 Task: Use the formula "CHIDIST" in spreadsheet "Project protfolio".
Action: Mouse moved to (111, 76)
Screenshot: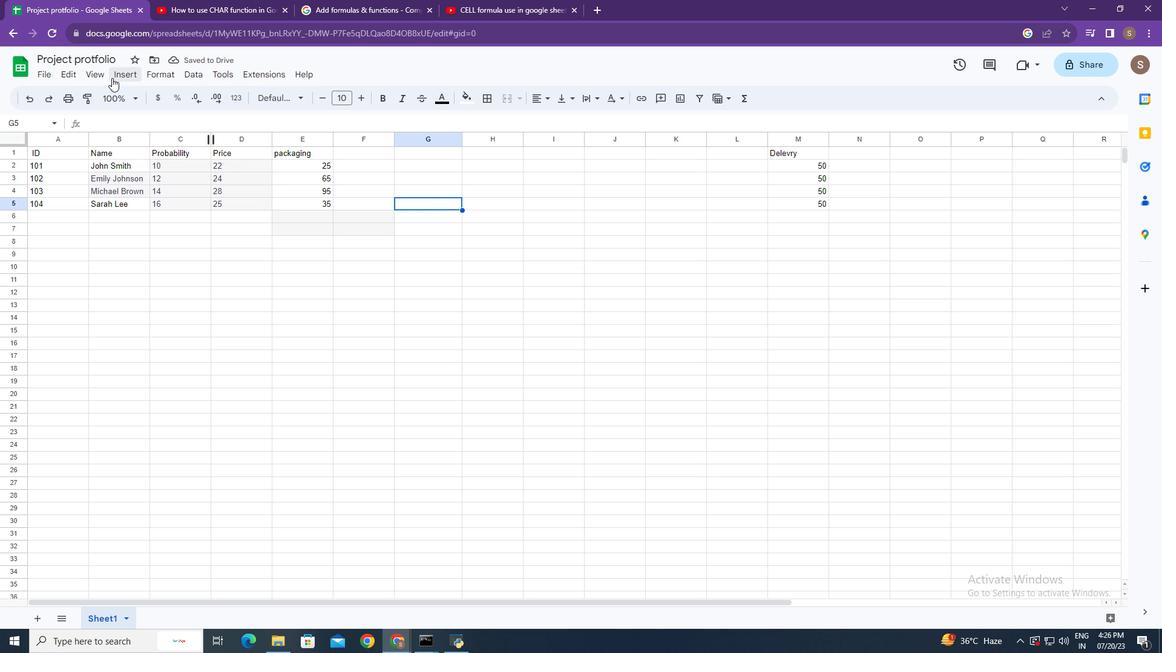 
Action: Mouse pressed left at (111, 76)
Screenshot: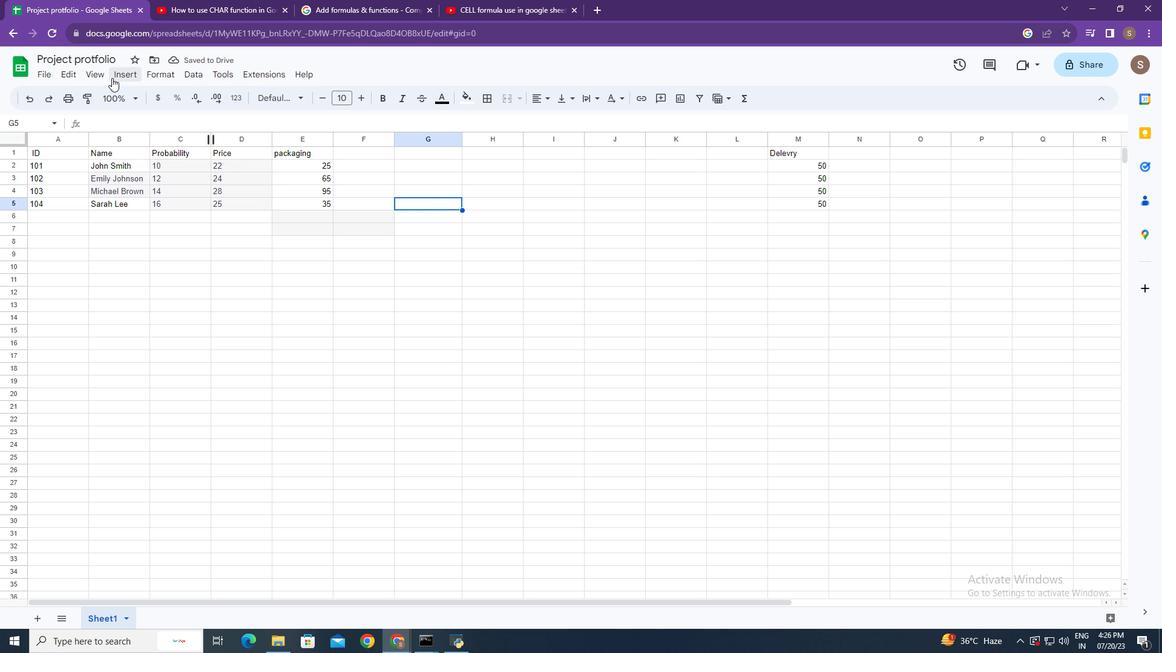 
Action: Mouse moved to (175, 285)
Screenshot: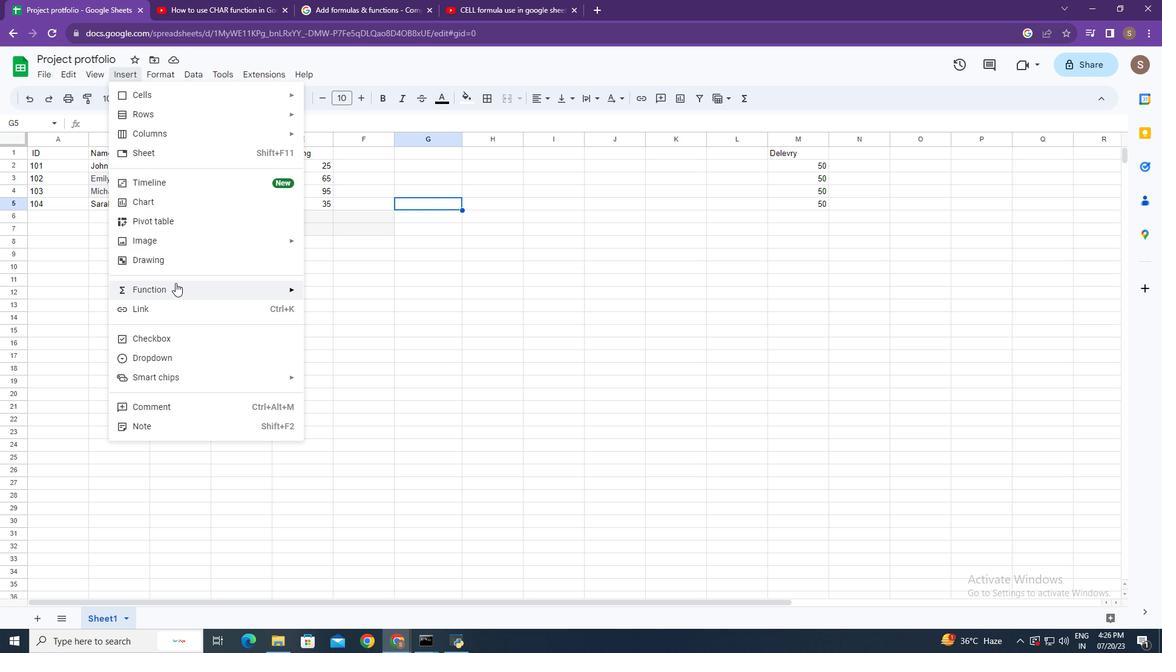 
Action: Mouse pressed left at (175, 285)
Screenshot: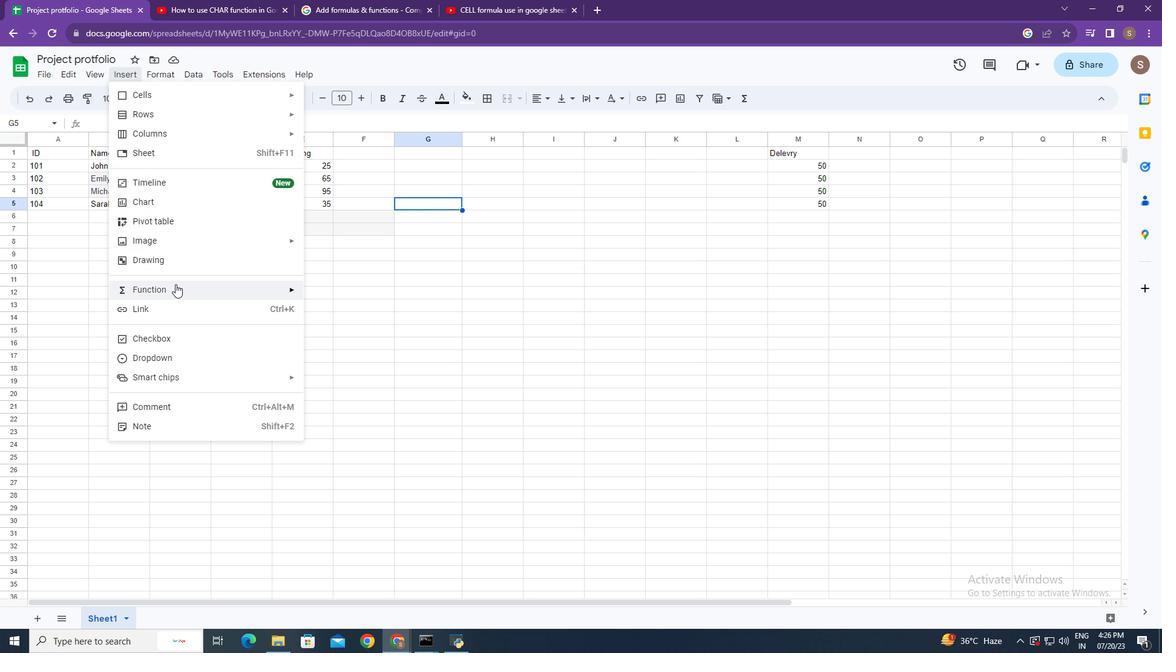 
Action: Mouse moved to (335, 274)
Screenshot: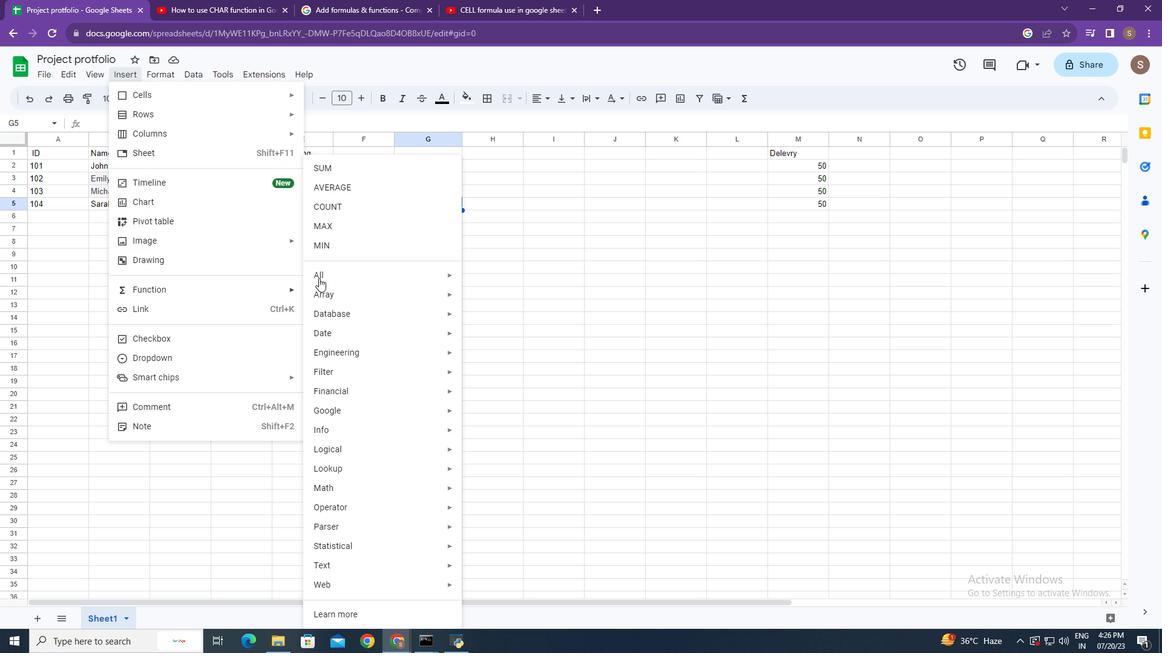 
Action: Mouse pressed left at (335, 274)
Screenshot: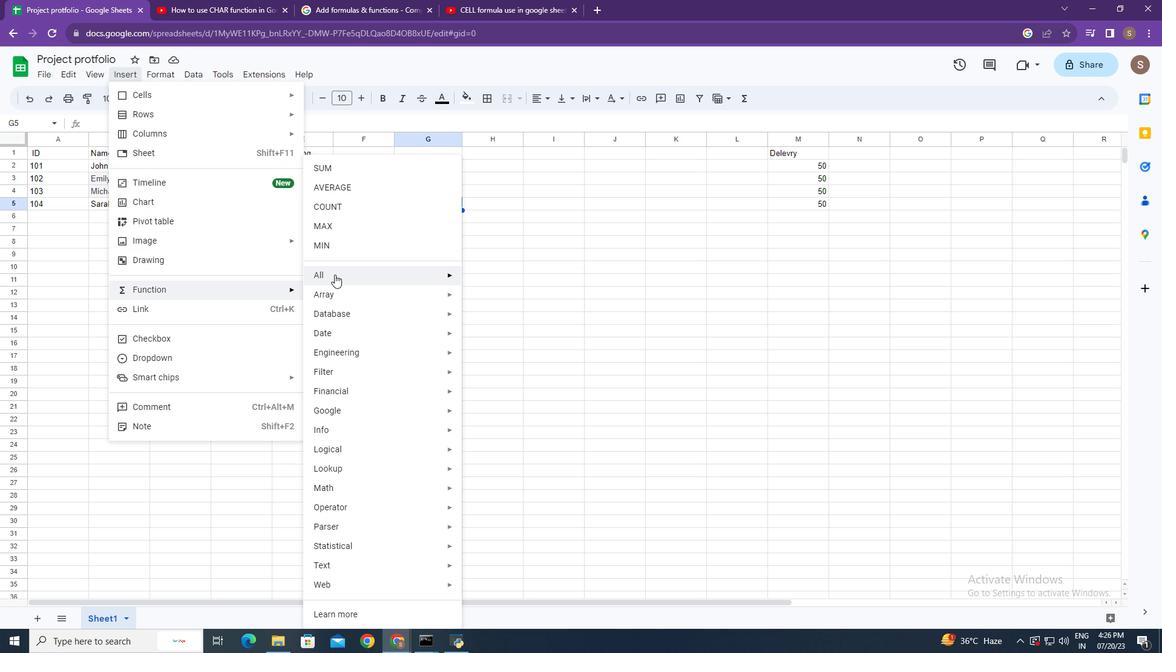 
Action: Mouse moved to (531, 351)
Screenshot: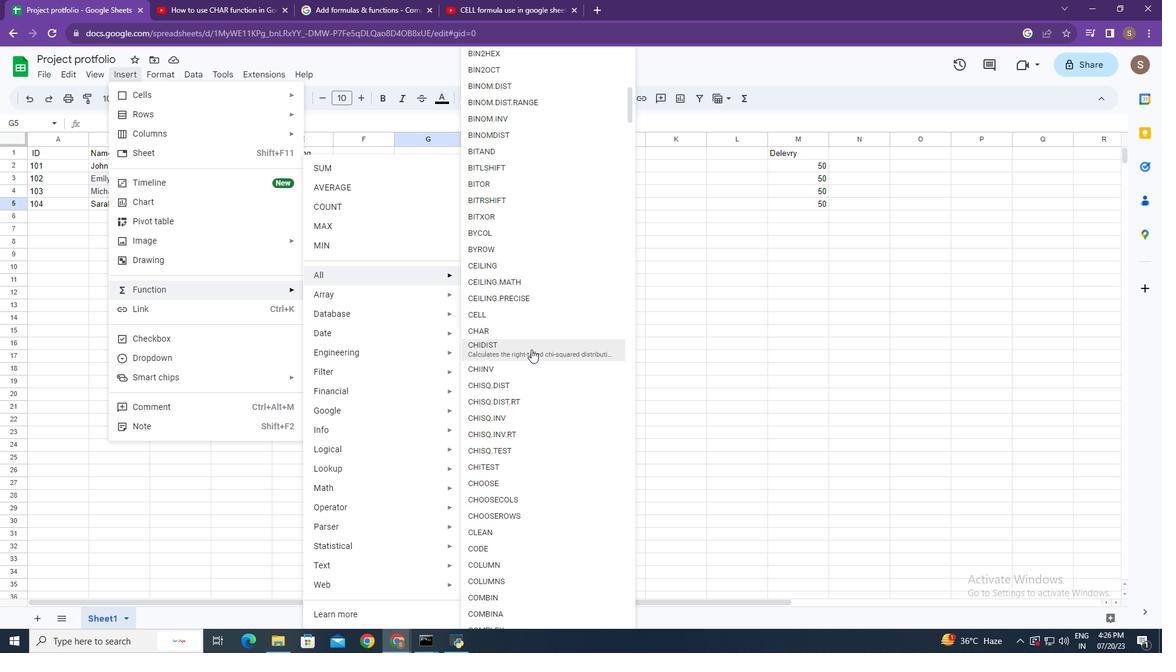 
Action: Mouse pressed left at (531, 351)
Screenshot: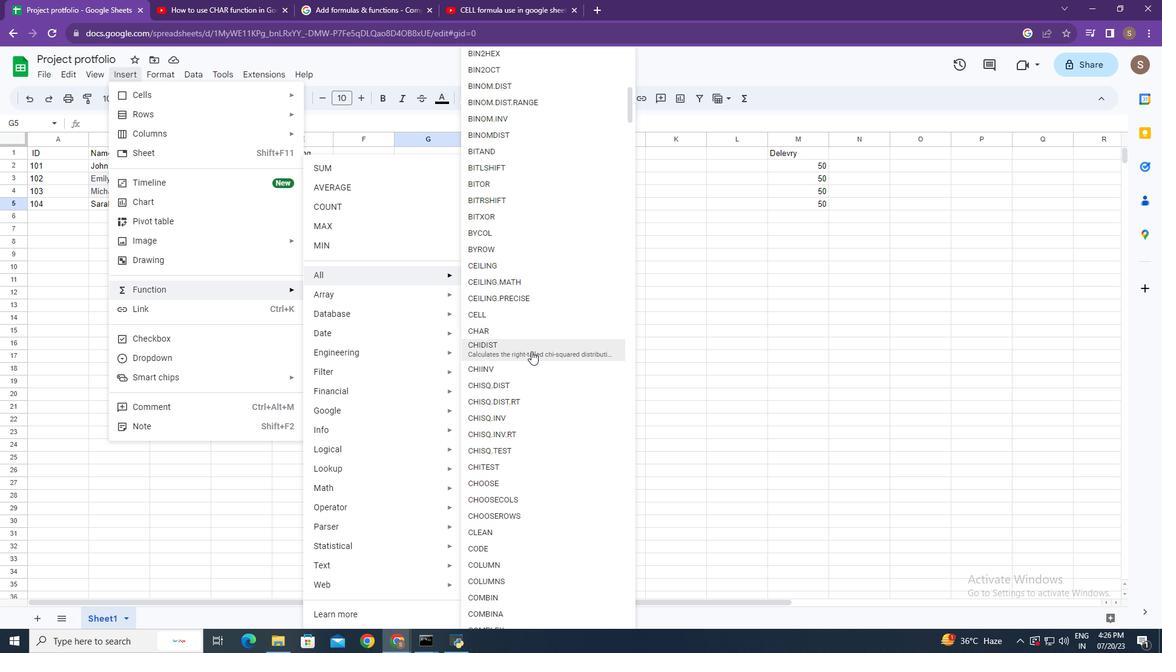 
Action: Mouse moved to (170, 203)
Screenshot: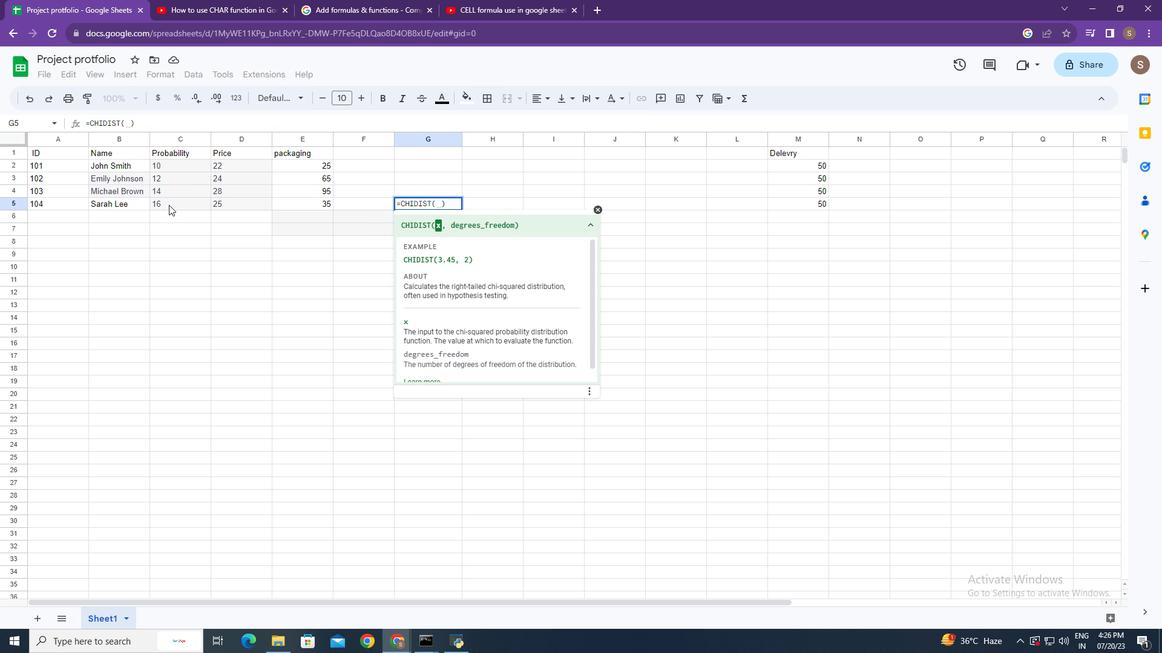 
Action: Mouse pressed left at (170, 203)
Screenshot: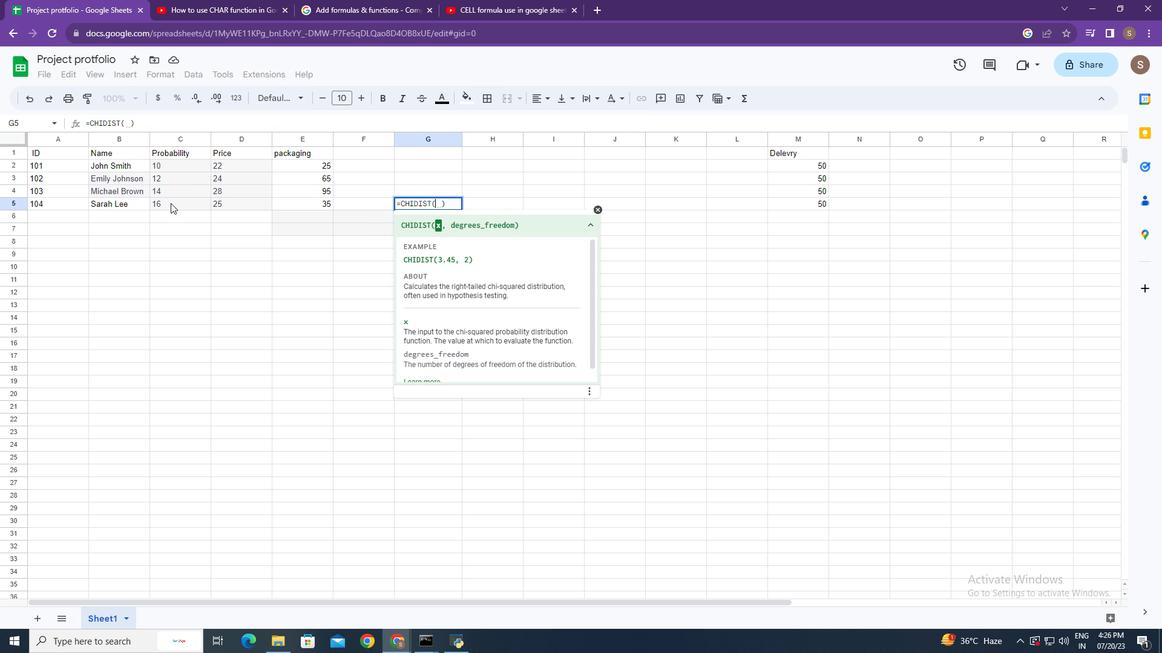 
Action: Mouse moved to (255, 205)
Screenshot: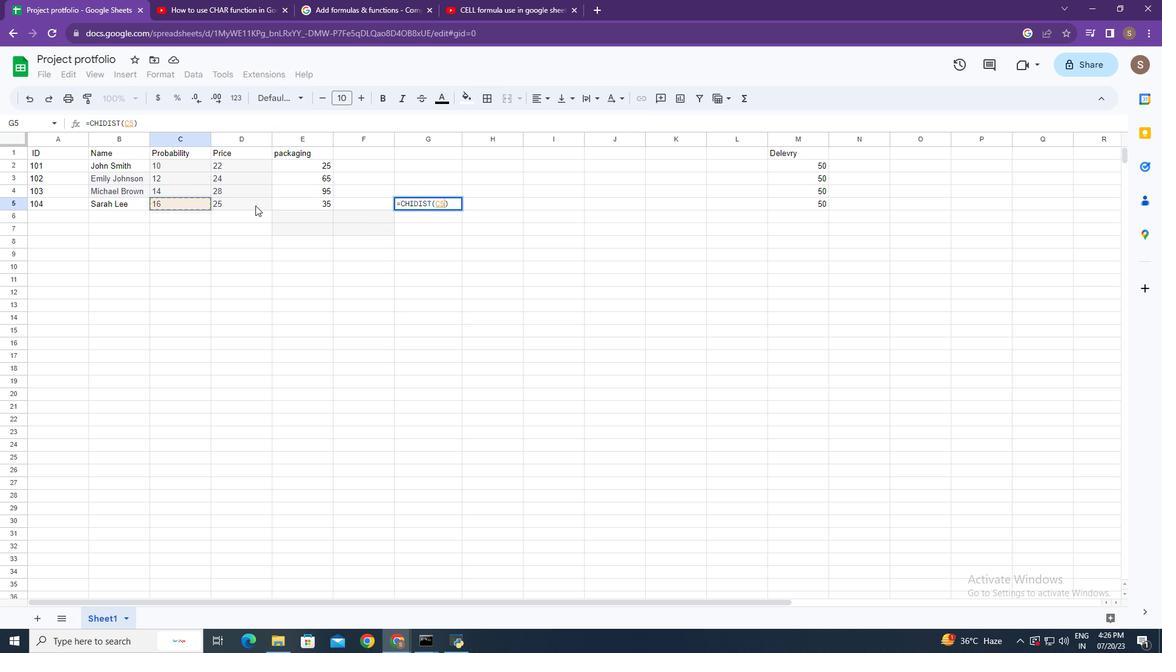 
Action: Mouse pressed left at (255, 205)
Screenshot: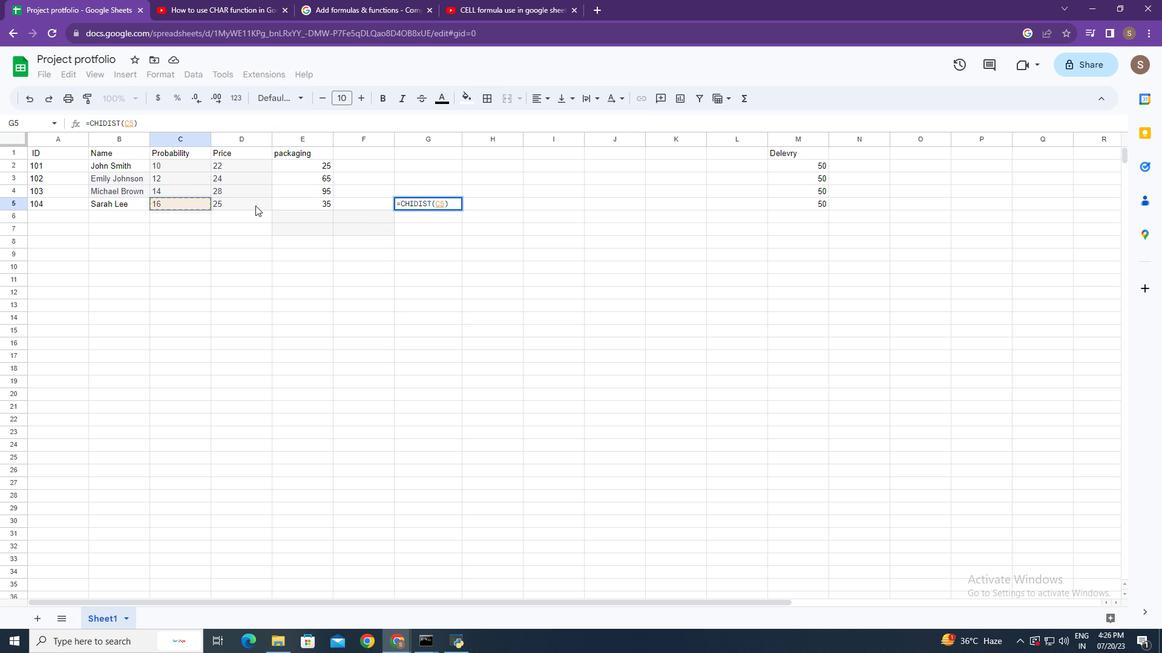 
Action: Mouse moved to (451, 199)
Screenshot: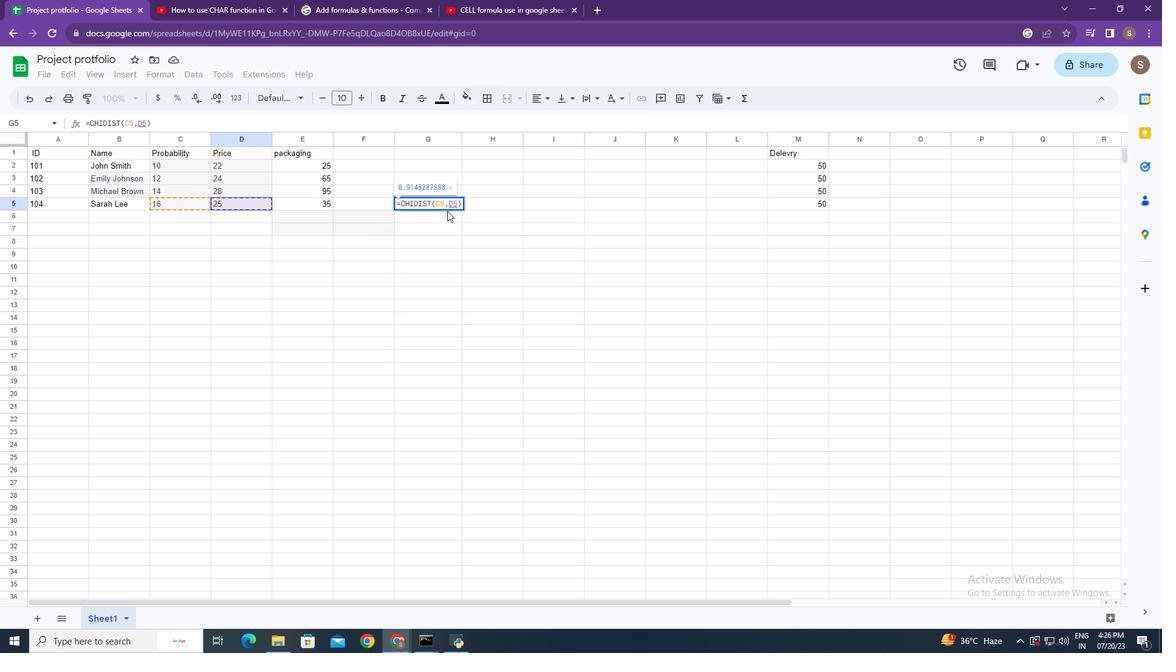 
Action: Key pressed <Key.enter>
Screenshot: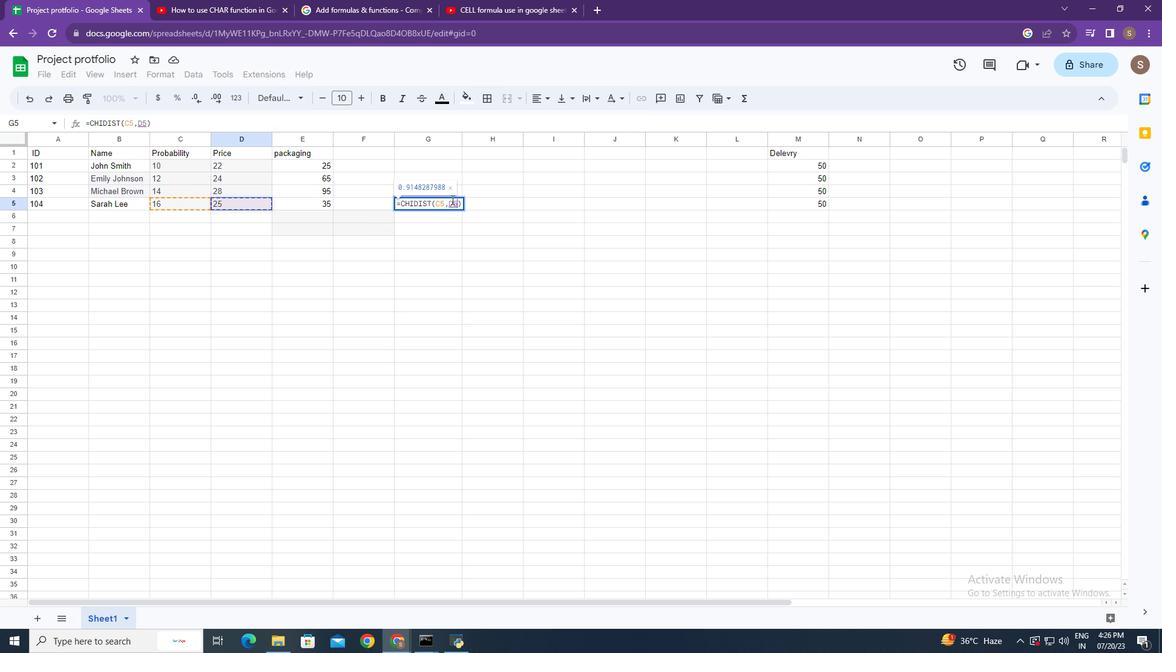 
Action: Mouse moved to (435, 245)
Screenshot: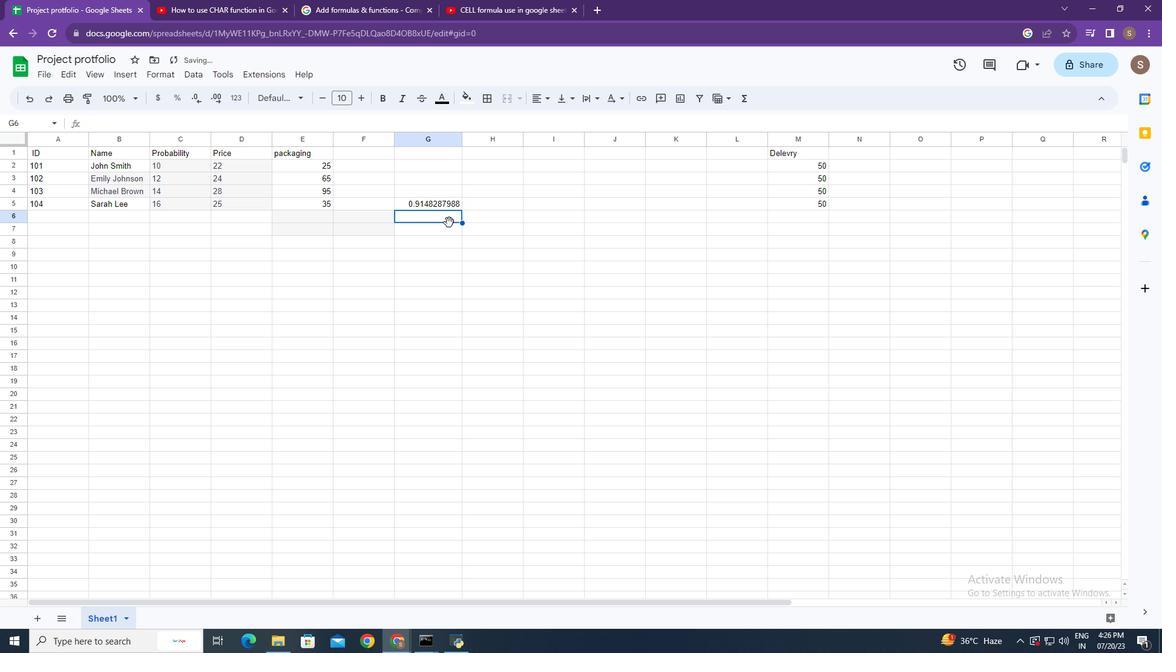 
